 Task: Unarchive the card.
Action: Mouse moved to (1079, 90)
Screenshot: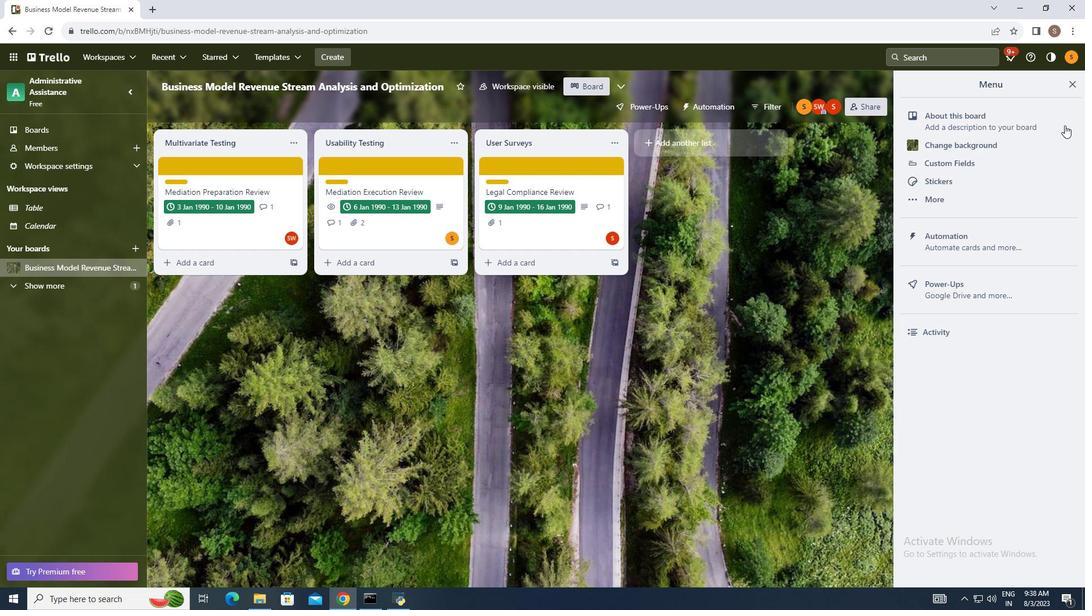 
Action: Mouse pressed left at (1079, 90)
Screenshot: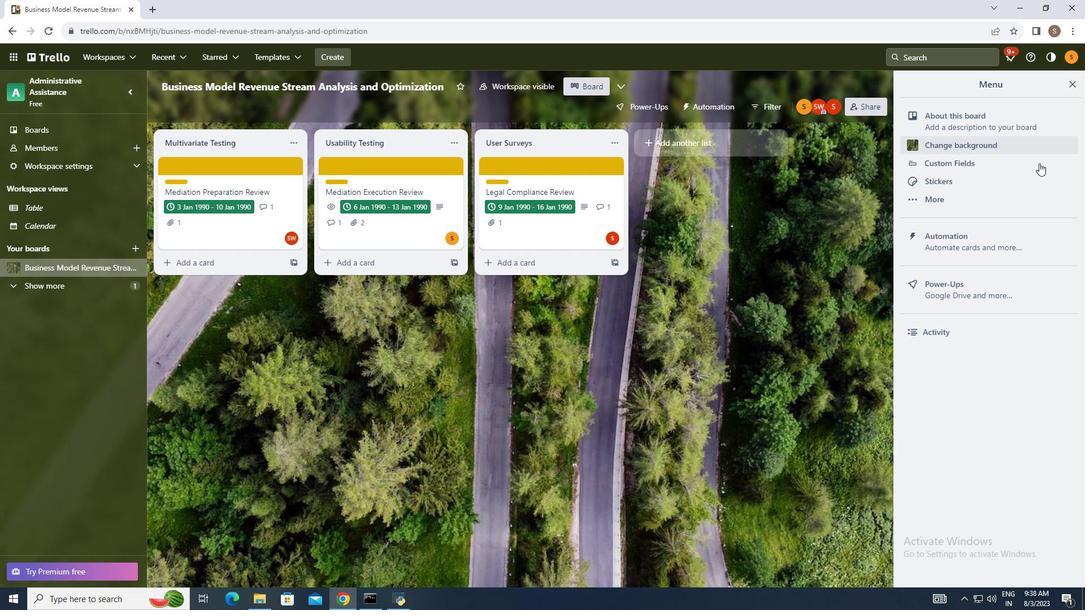 
Action: Mouse moved to (986, 253)
Screenshot: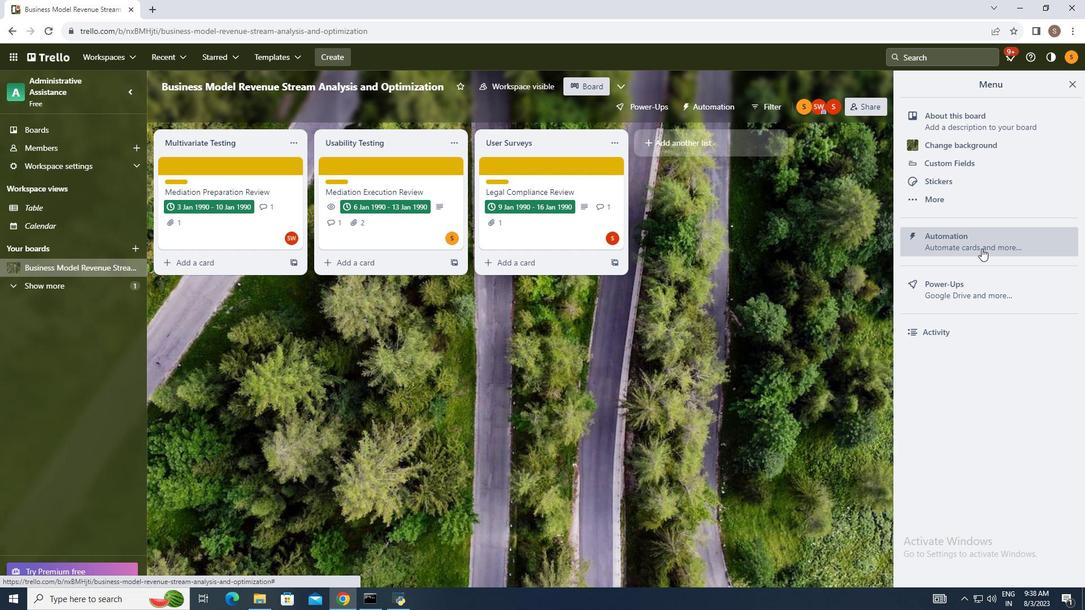 
Action: Mouse pressed left at (986, 253)
Screenshot: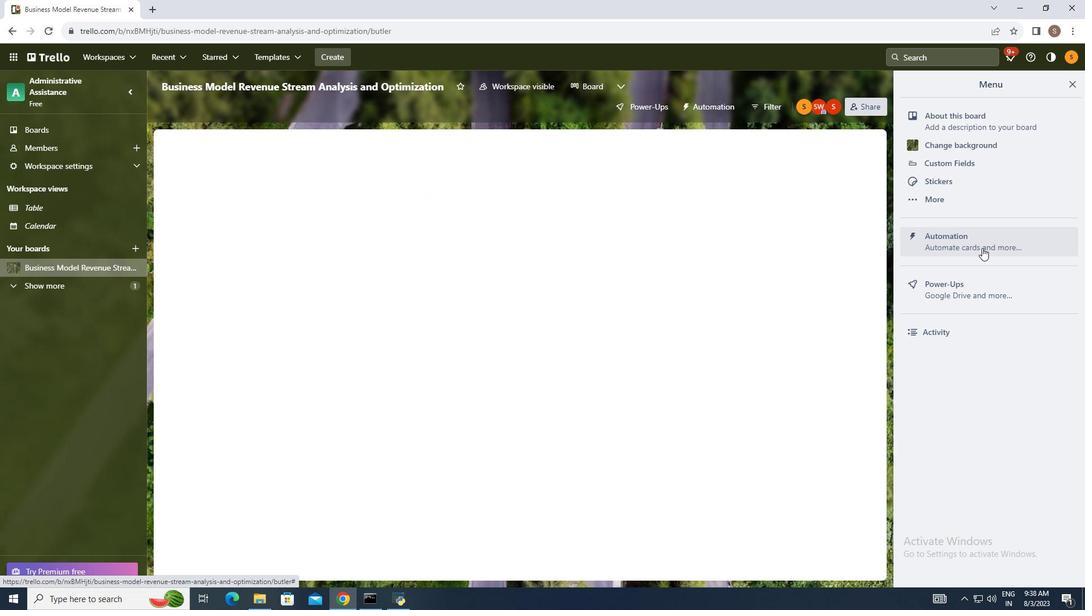 
Action: Mouse moved to (209, 302)
Screenshot: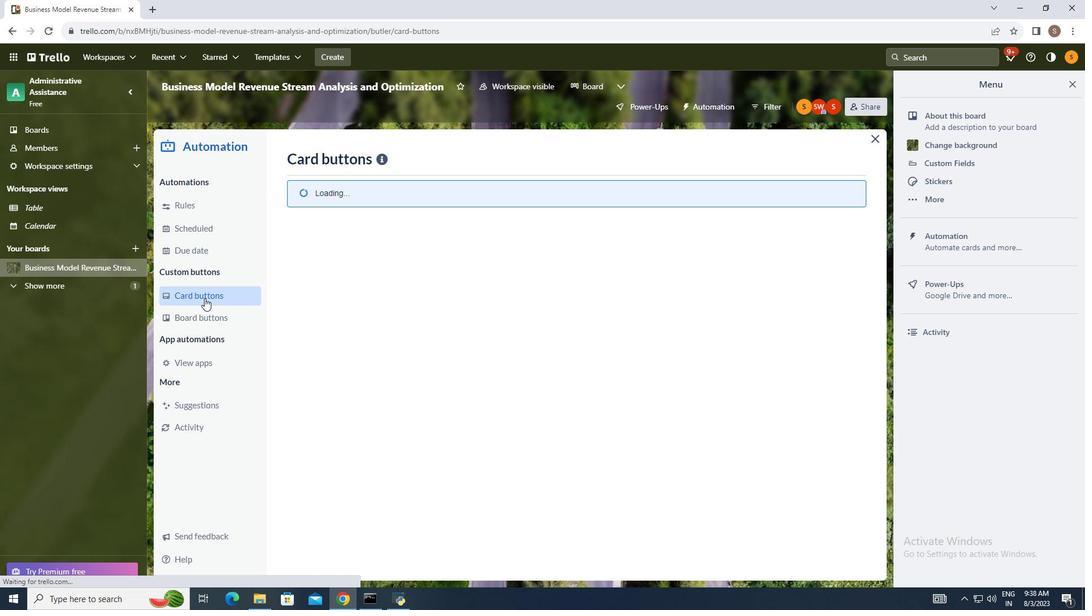 
Action: Mouse pressed left at (209, 302)
Screenshot: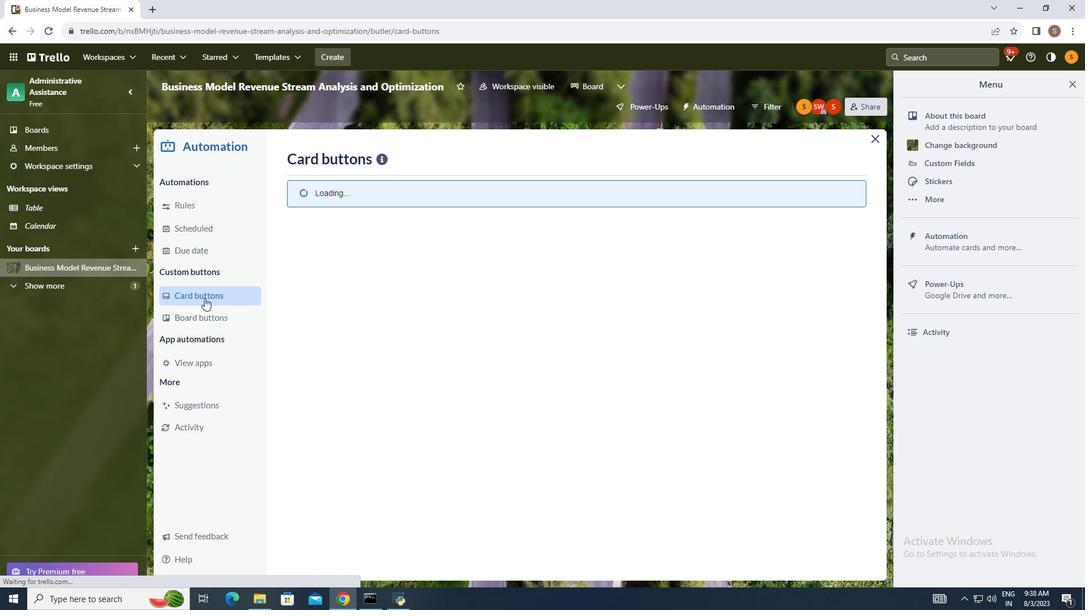 
Action: Mouse moved to (837, 161)
Screenshot: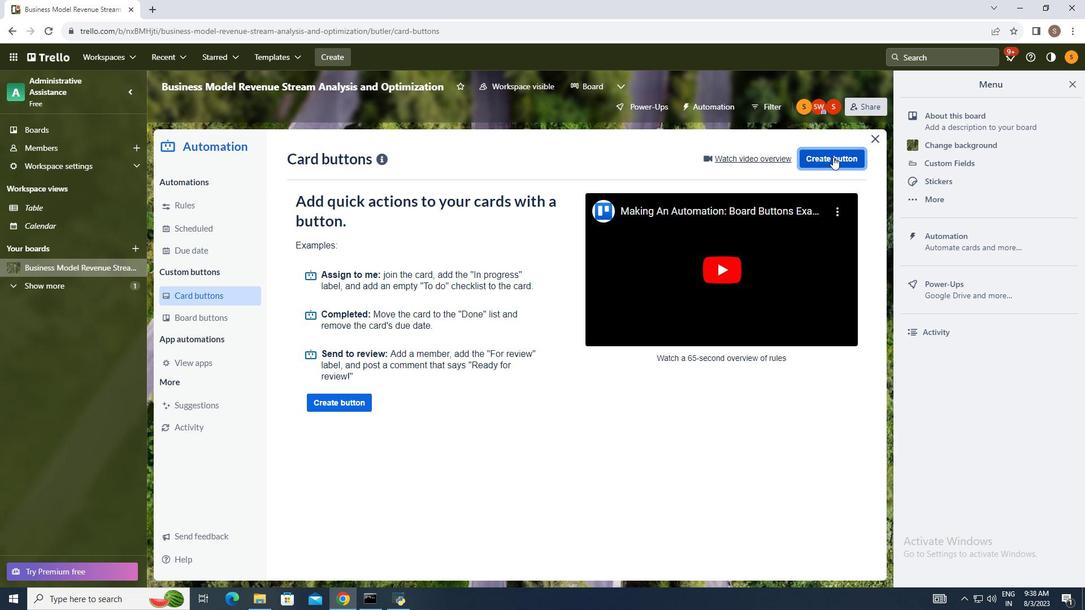 
Action: Mouse pressed left at (837, 161)
Screenshot: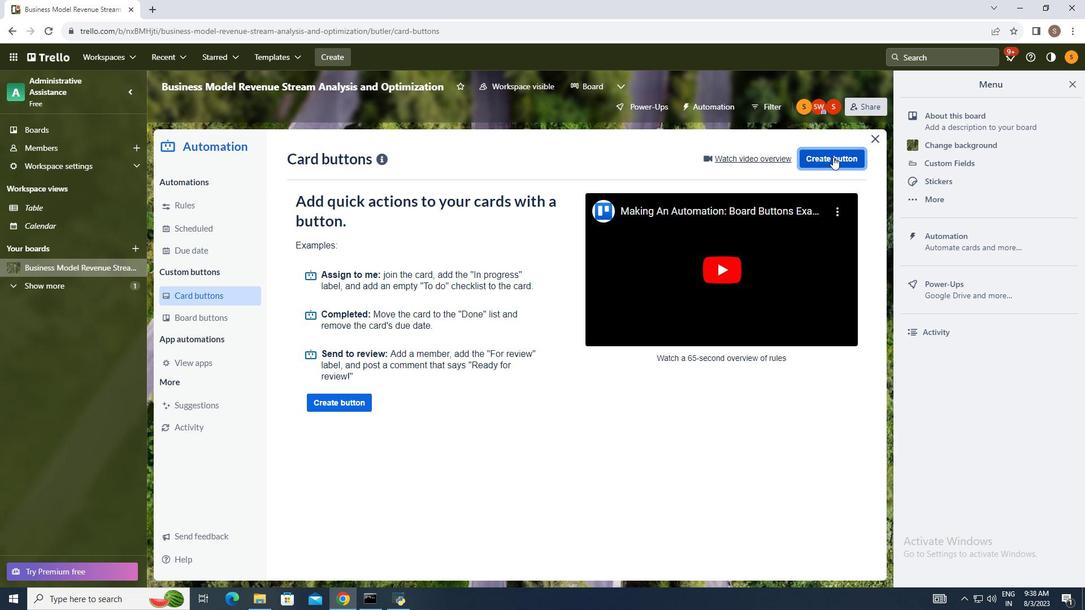 
Action: Mouse moved to (493, 317)
Screenshot: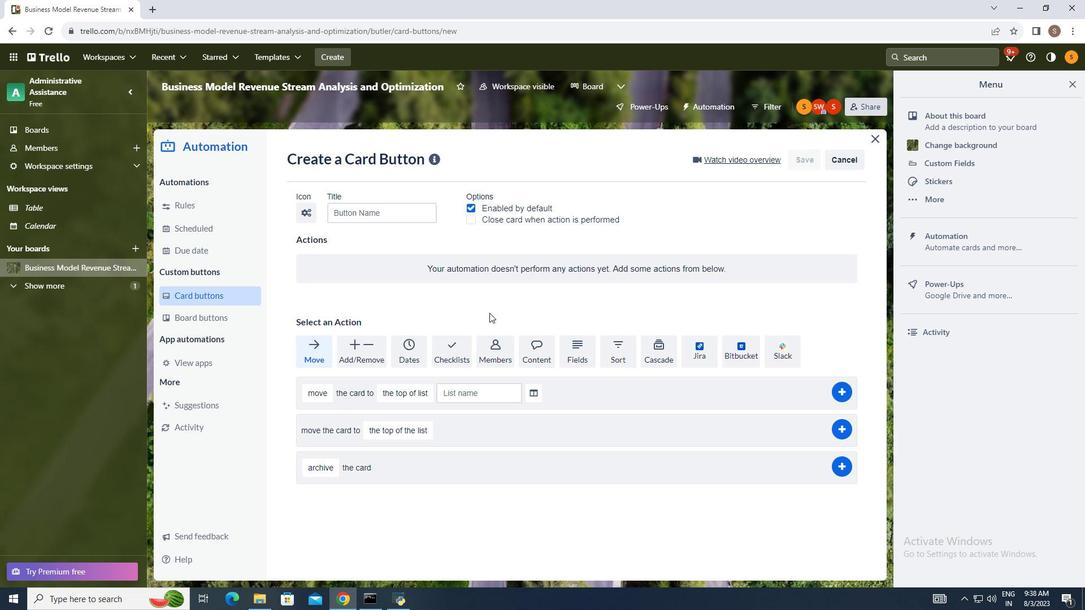 
Action: Mouse pressed left at (493, 317)
Screenshot: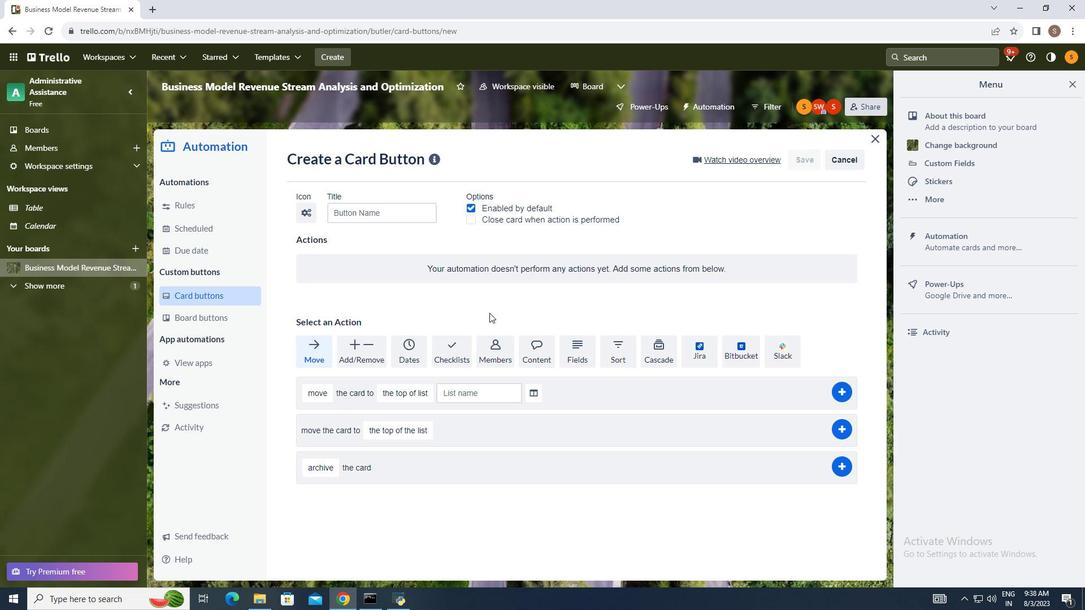 
Action: Mouse moved to (327, 465)
Screenshot: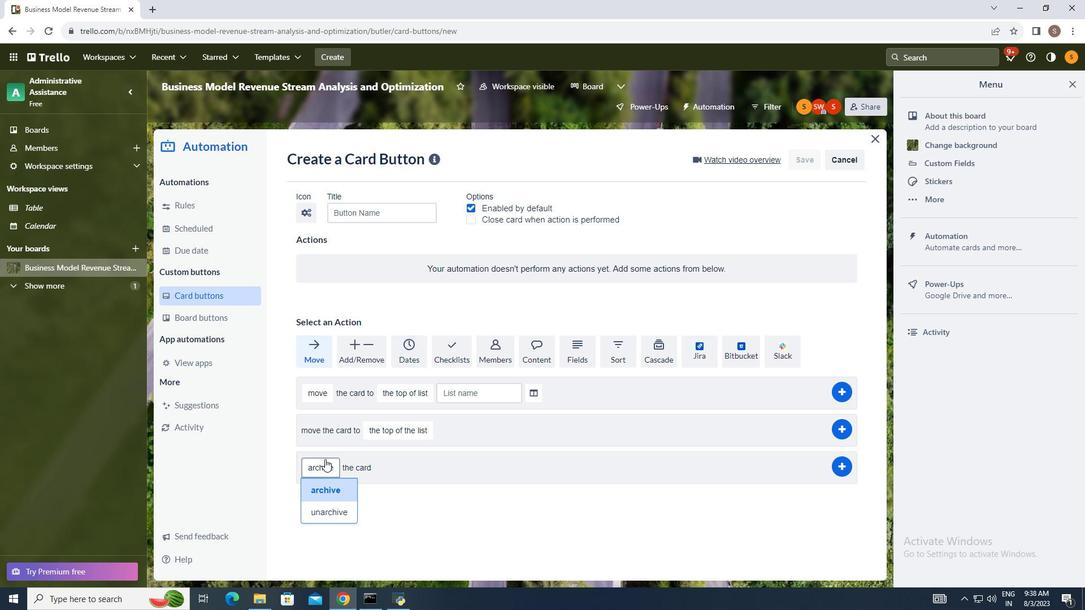 
Action: Mouse pressed left at (327, 465)
Screenshot: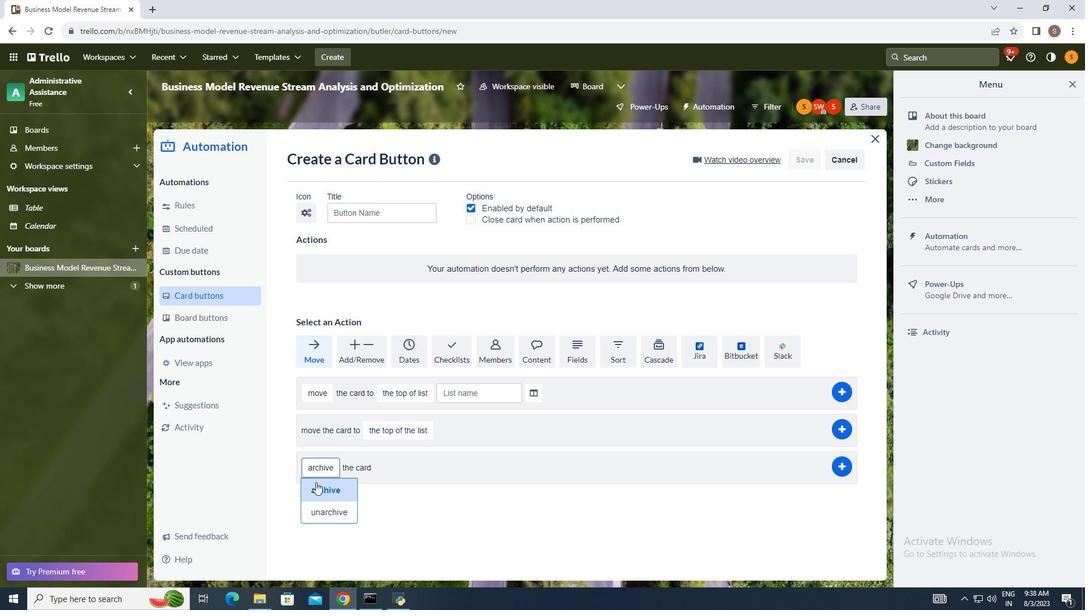 
Action: Mouse moved to (320, 518)
Screenshot: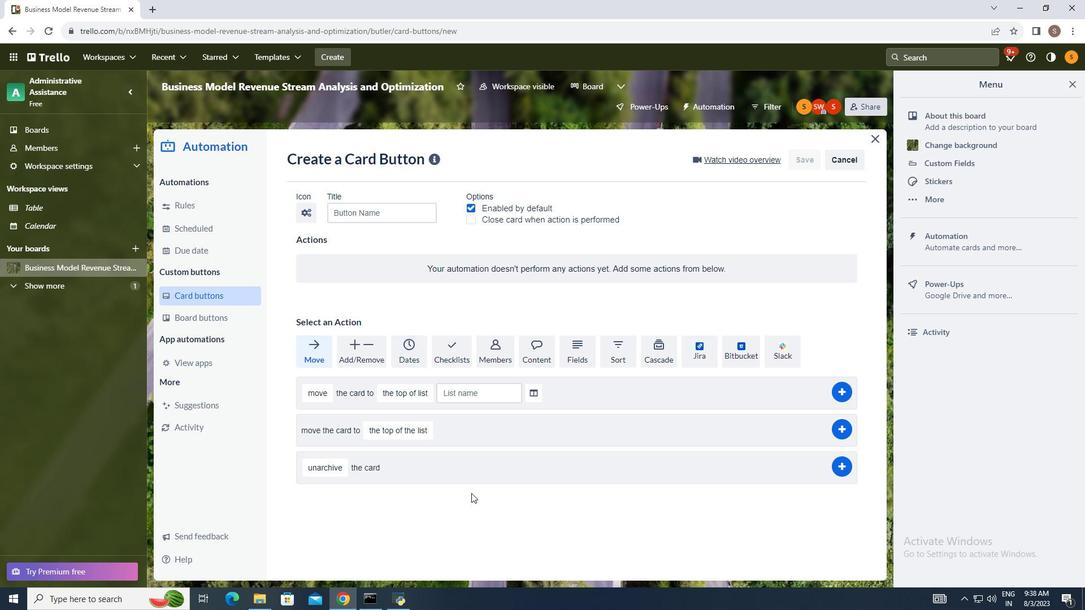 
Action: Mouse pressed left at (320, 518)
Screenshot: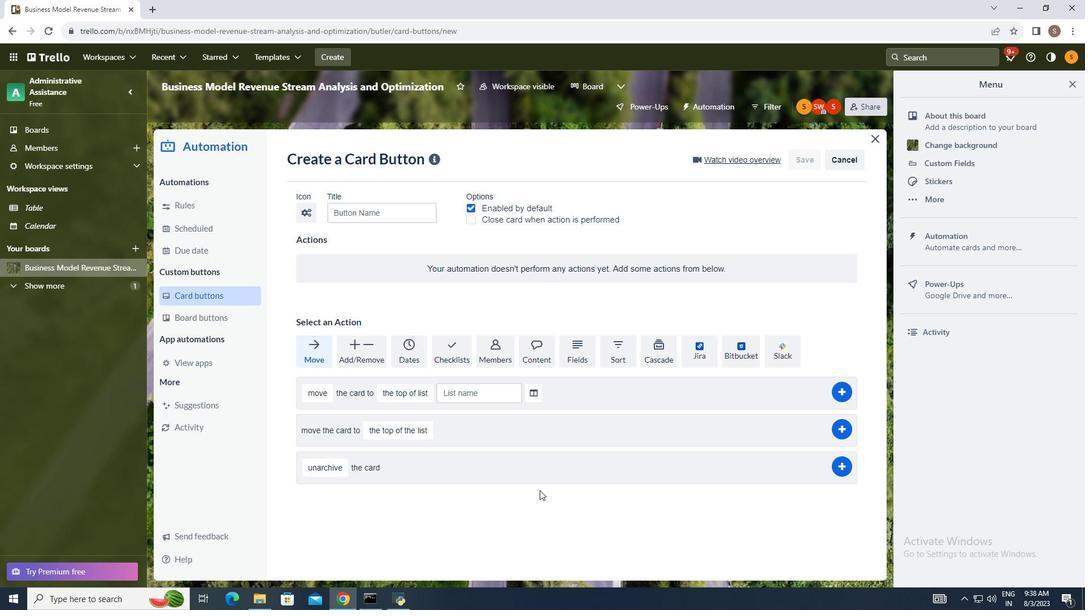 
Action: Mouse moved to (842, 473)
Screenshot: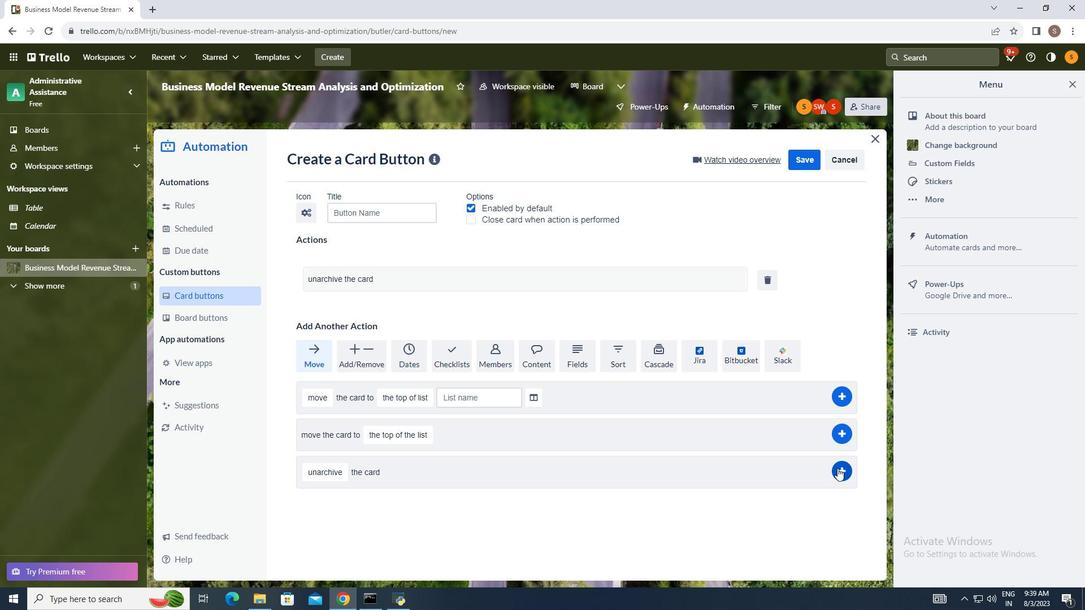 
Action: Mouse pressed left at (842, 473)
Screenshot: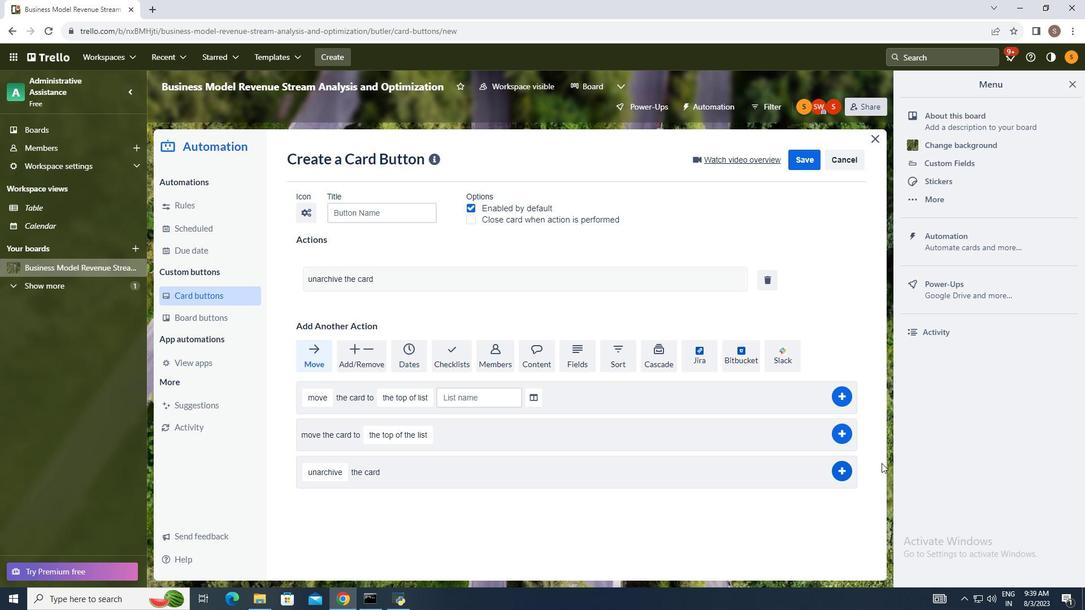 
Action: Mouse moved to (1013, 413)
Screenshot: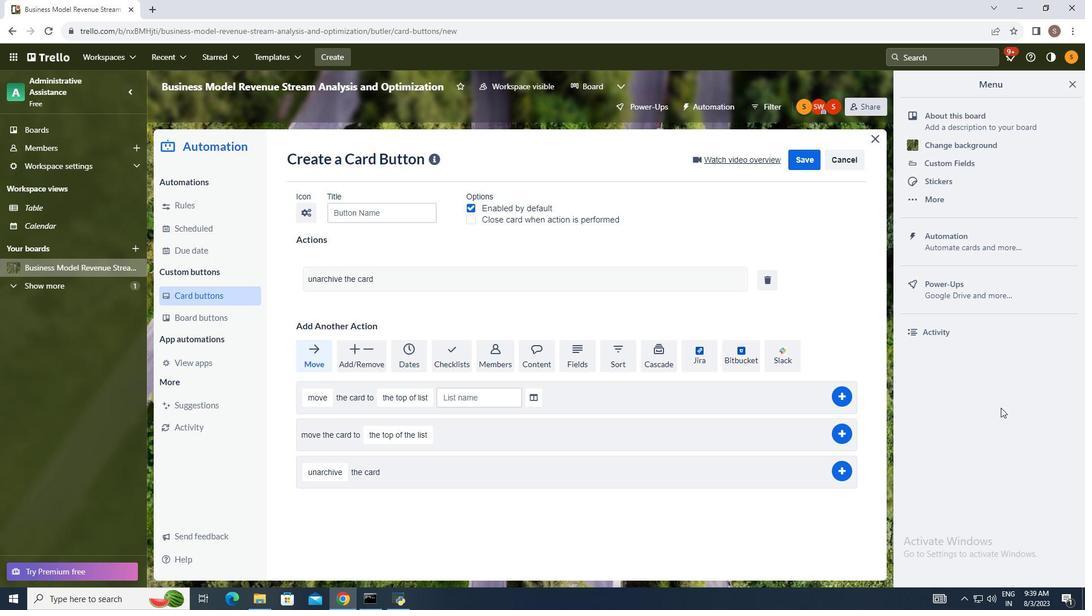 
